 Task: Create a task  Create a data backup and recovery plan for a company's IT infrastructure , assign it to team member softage.4@softage.net in the project ActivaPro and update the status of the task to  At Risk , set the priority of the task to Medium
Action: Mouse moved to (72, 79)
Screenshot: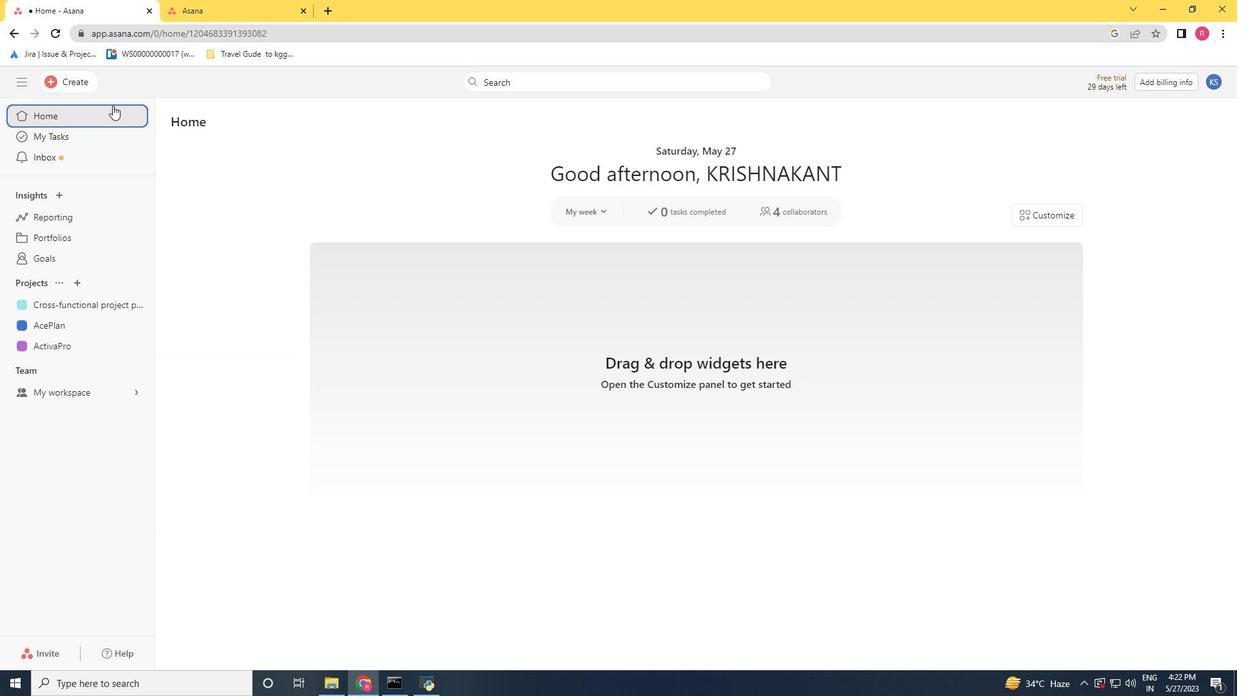 
Action: Mouse pressed left at (72, 79)
Screenshot: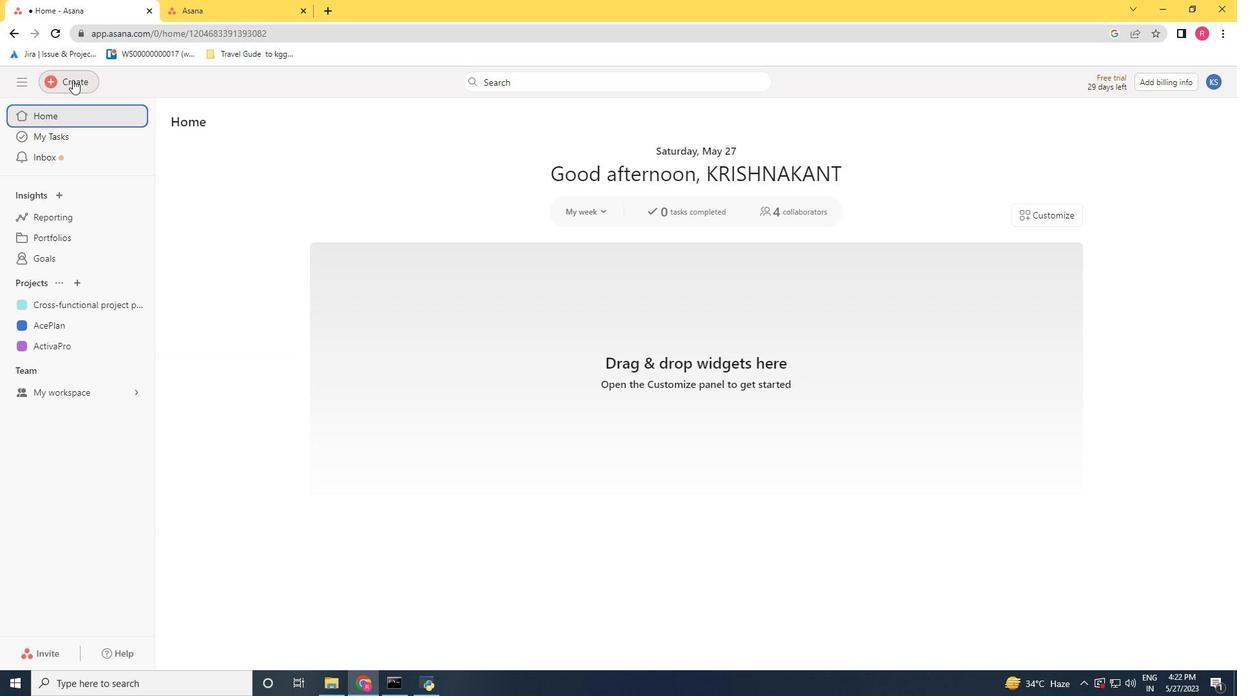 
Action: Mouse moved to (118, 90)
Screenshot: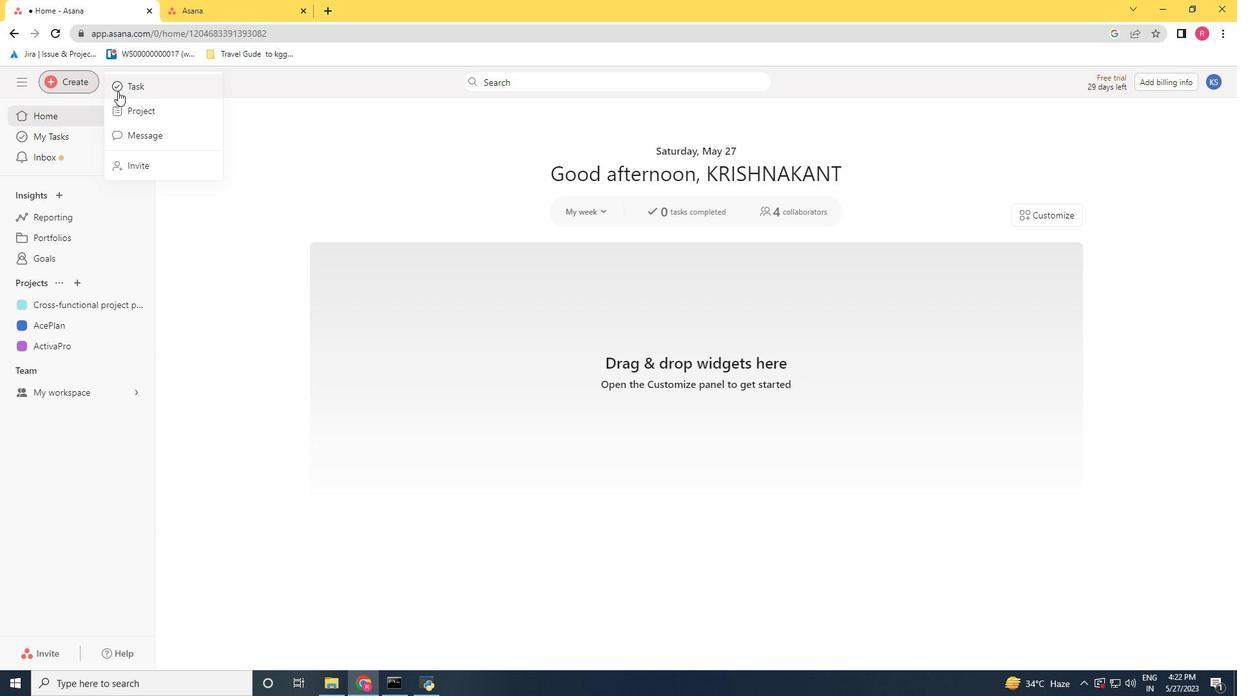 
Action: Mouse pressed left at (118, 90)
Screenshot: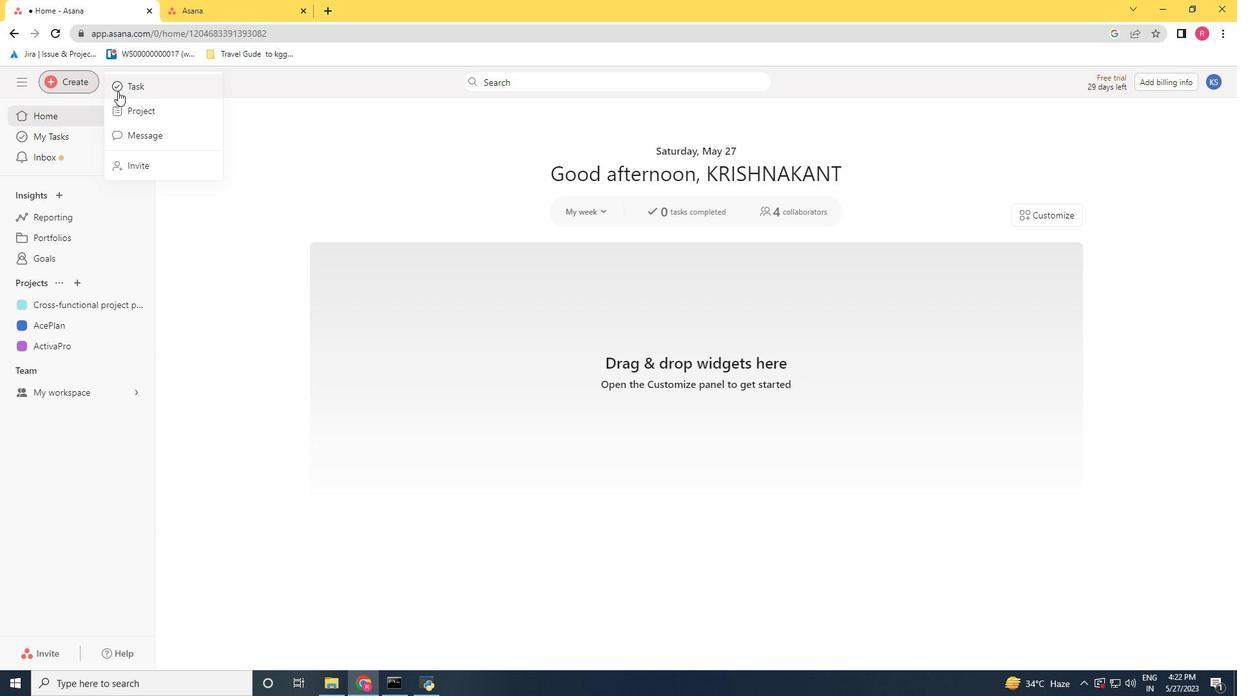 
Action: Mouse moved to (1032, 367)
Screenshot: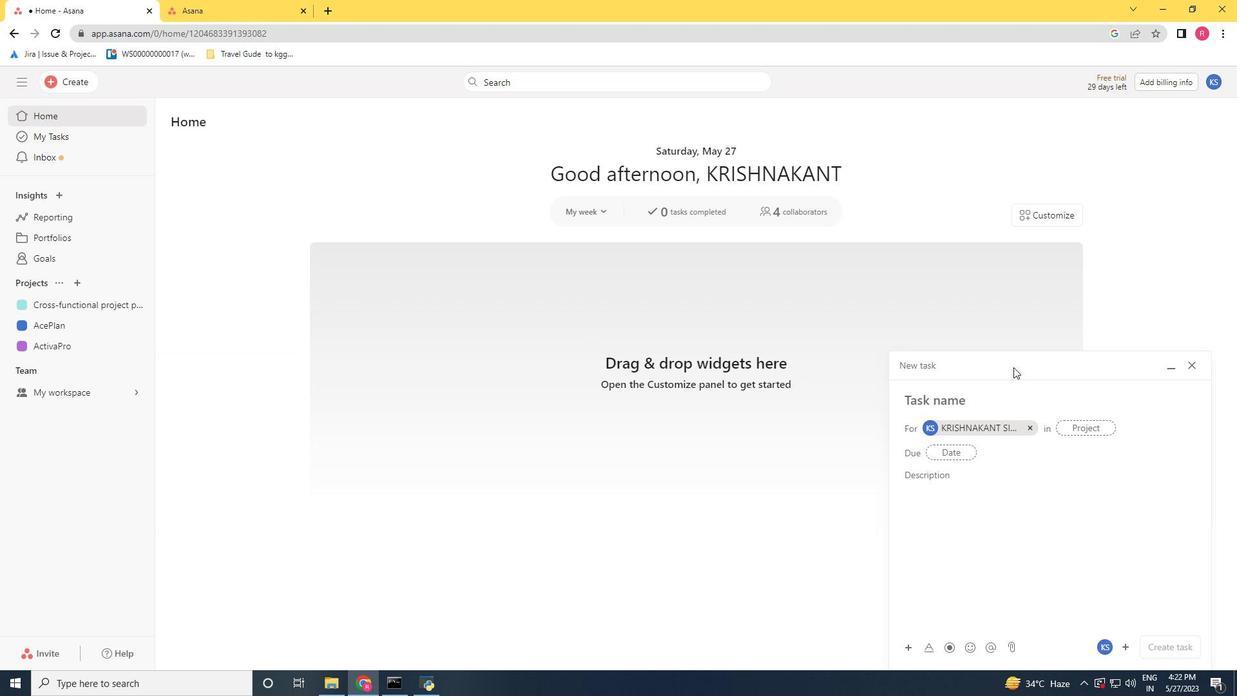 
Action: Key pressed <Key.shift>Create<Key.space>a<Key.space>data<Key.space>backup<Key.space>and<Key.space>recovery<Key.space>plan<Key.space>for<Key.space>a<Key.space>company<Key.space><Key.backspace>'s<Key.space><Key.shift>IT<Key.space>infrastructure
Screenshot: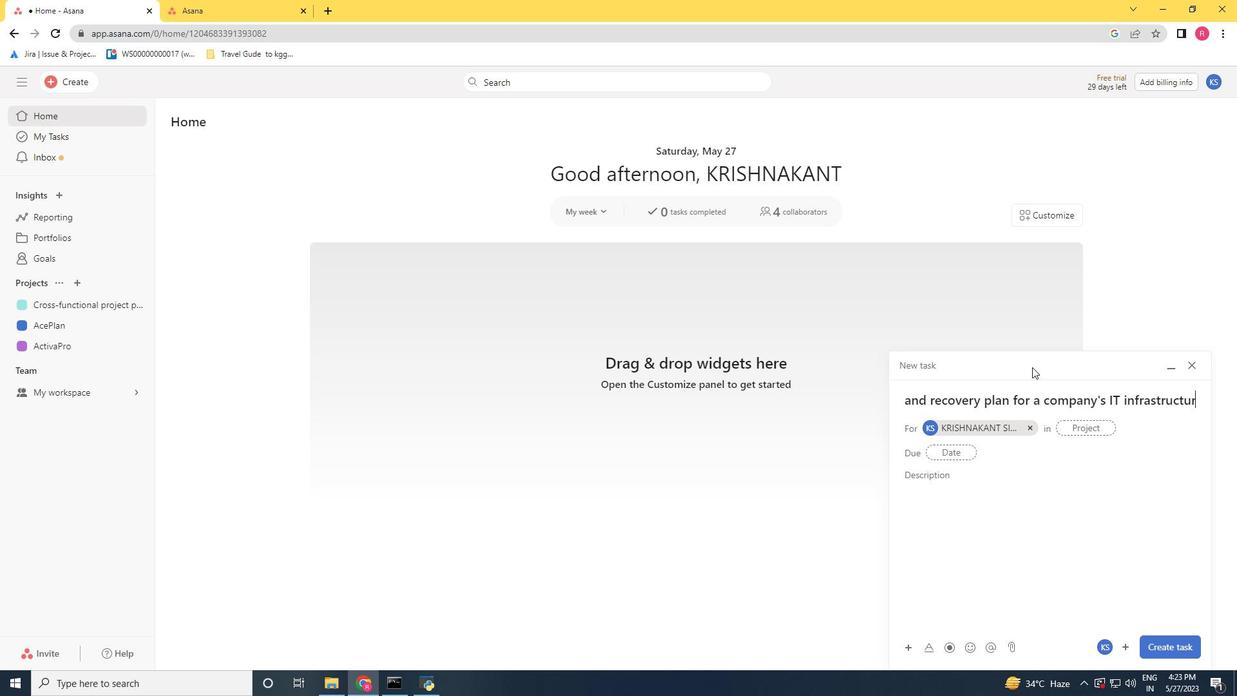 
Action: Mouse moved to (1027, 426)
Screenshot: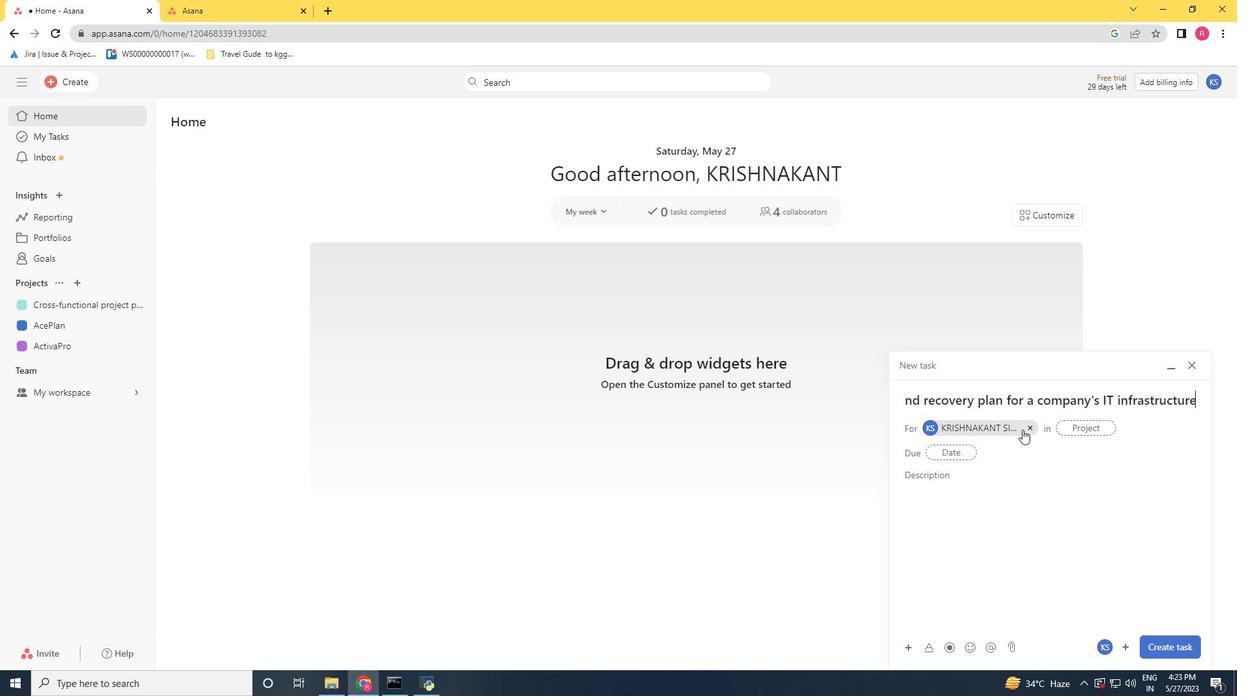 
Action: Mouse pressed left at (1027, 426)
Screenshot: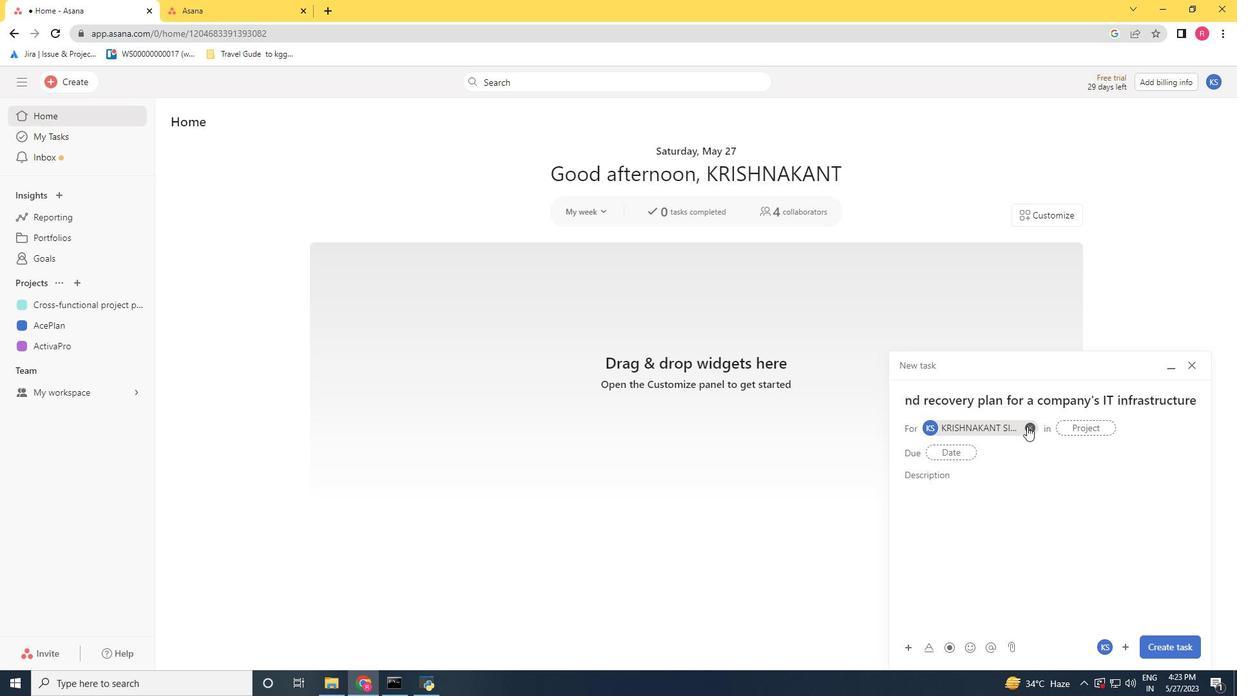 
Action: Mouse moved to (973, 429)
Screenshot: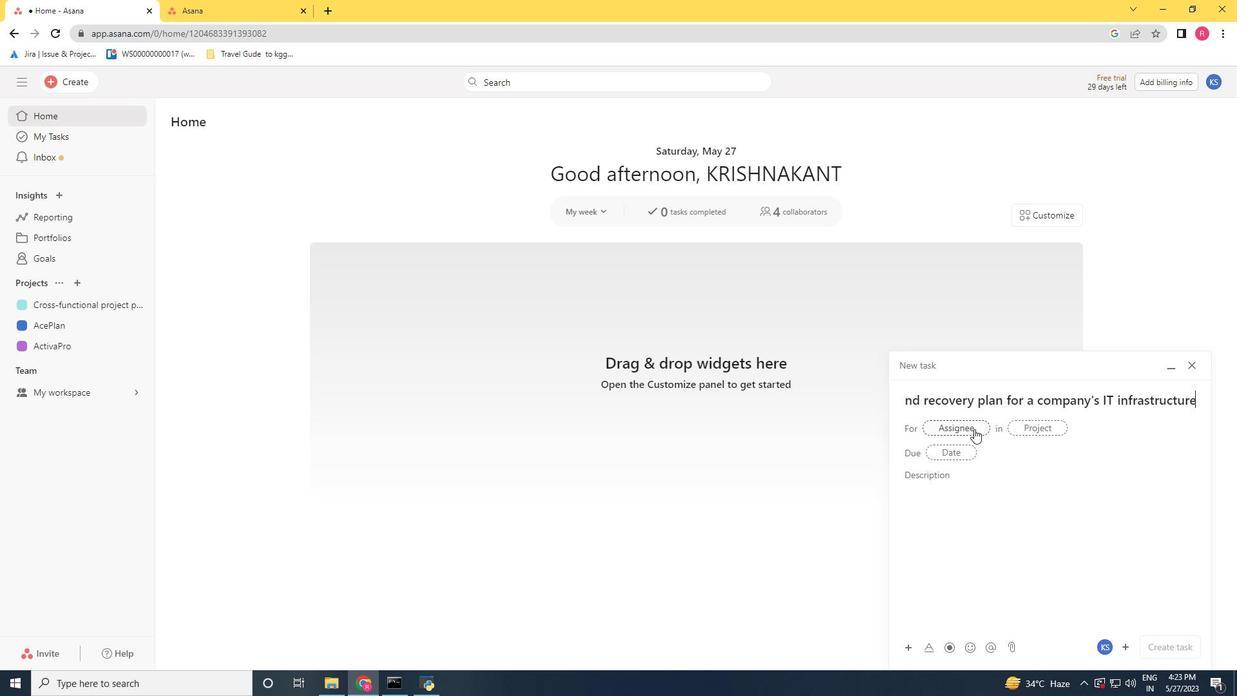 
Action: Mouse pressed left at (973, 429)
Screenshot: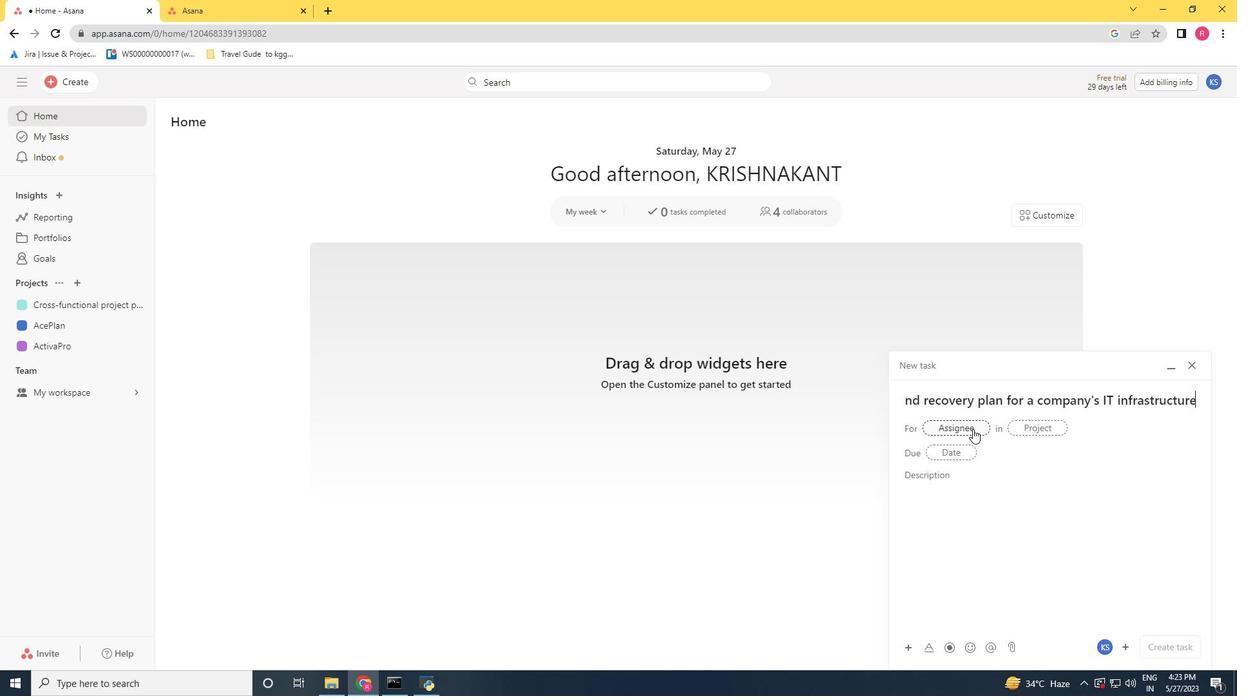 
Action: Key pressed softage.4<Key.shift>@softage.net
Screenshot: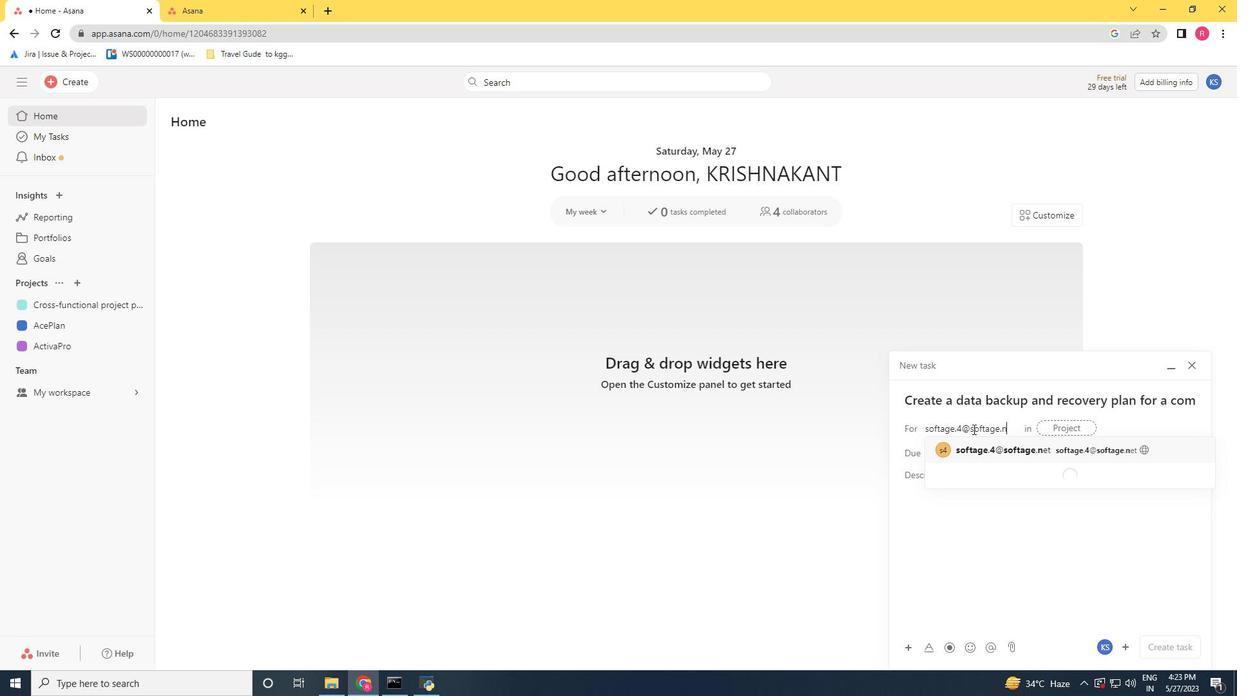 
Action: Mouse moved to (992, 446)
Screenshot: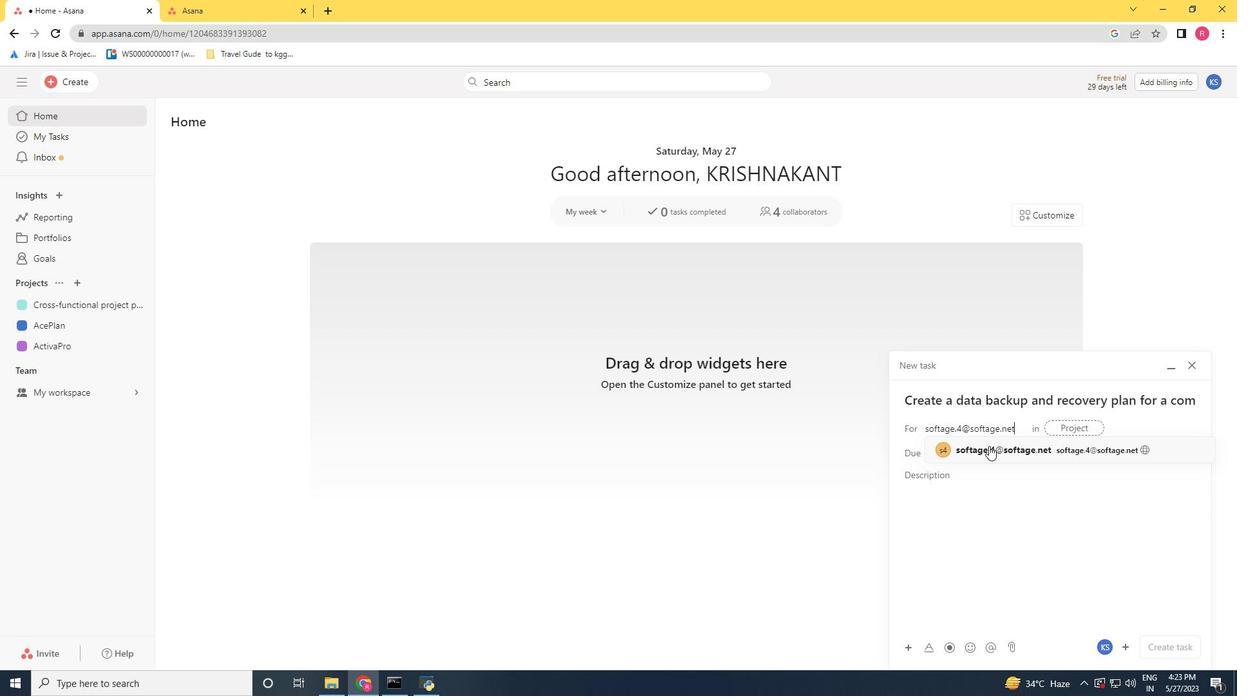 
Action: Mouse pressed left at (992, 446)
Screenshot: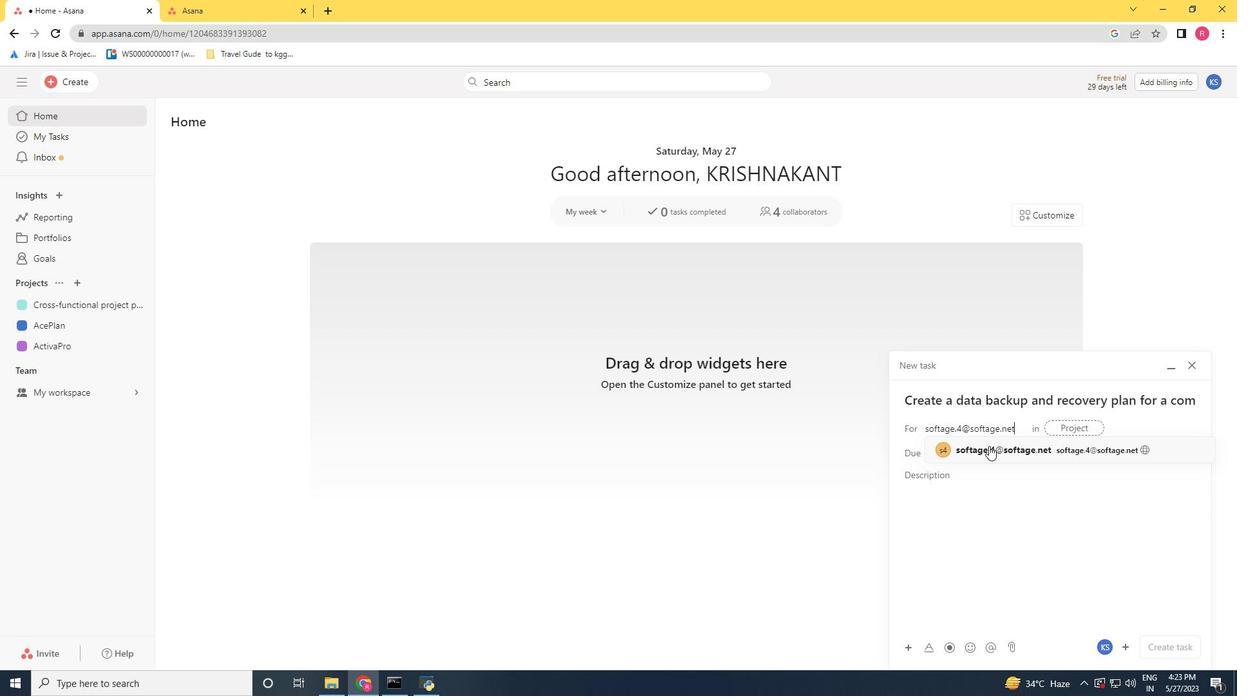 
Action: Mouse moved to (846, 450)
Screenshot: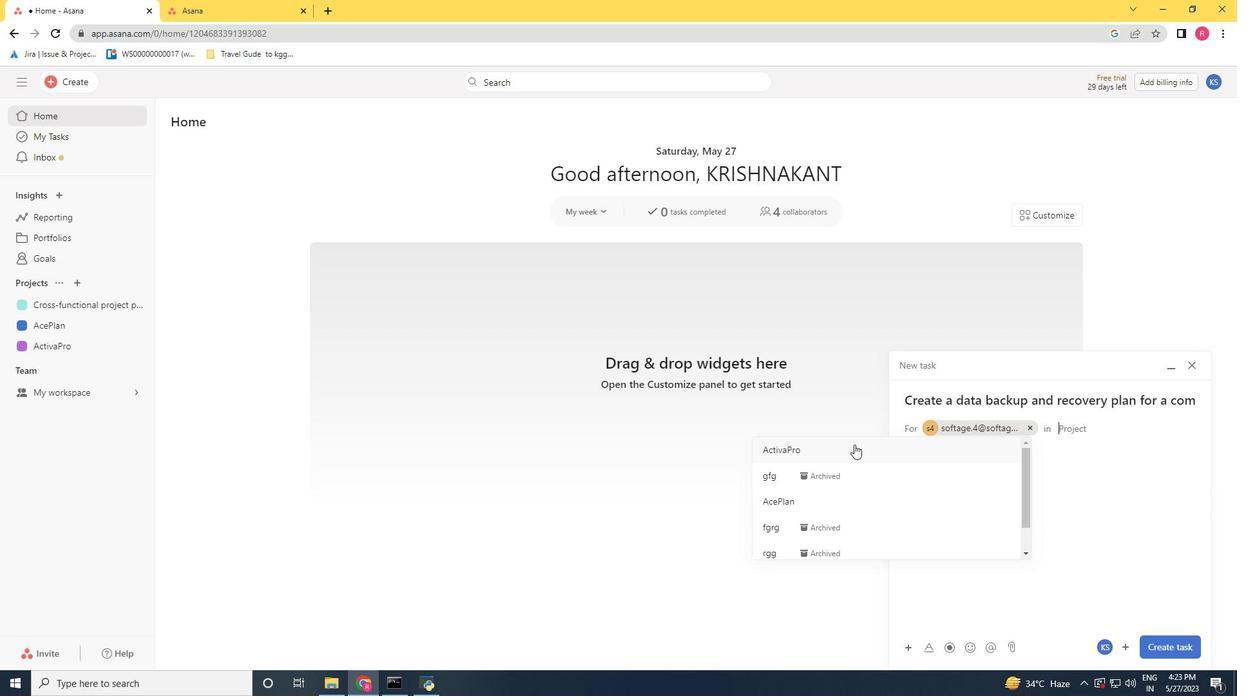
Action: Mouse pressed left at (846, 450)
Screenshot: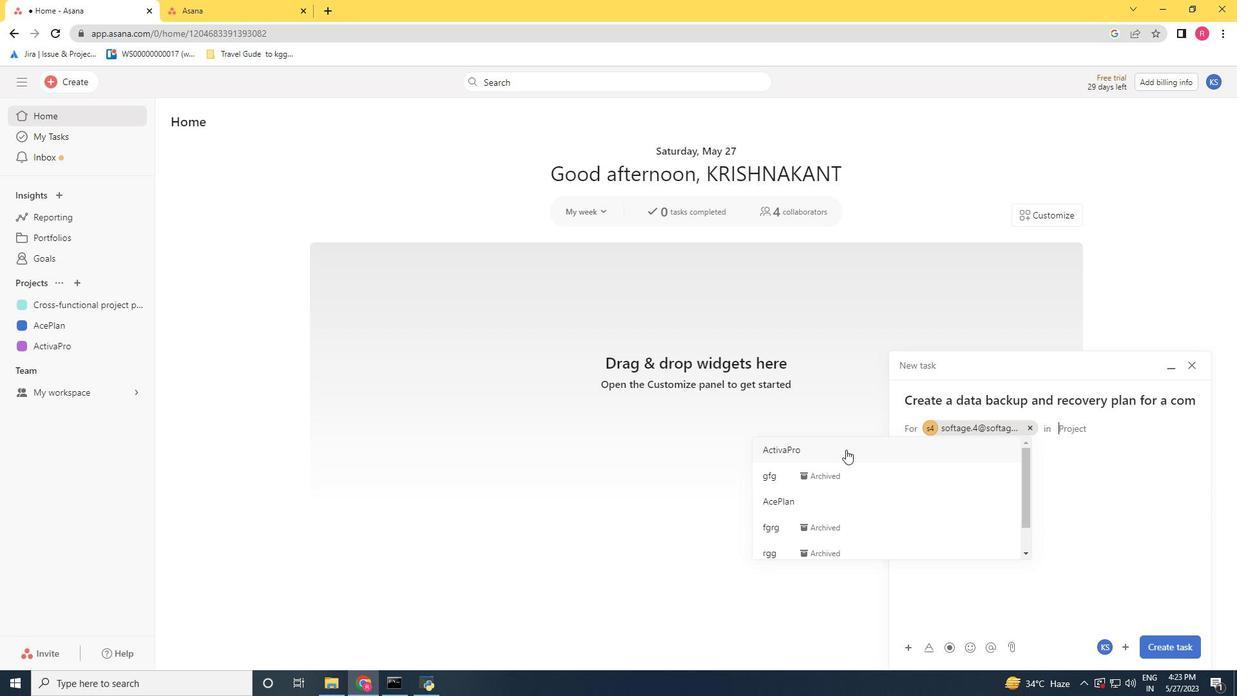 
Action: Mouse moved to (967, 508)
Screenshot: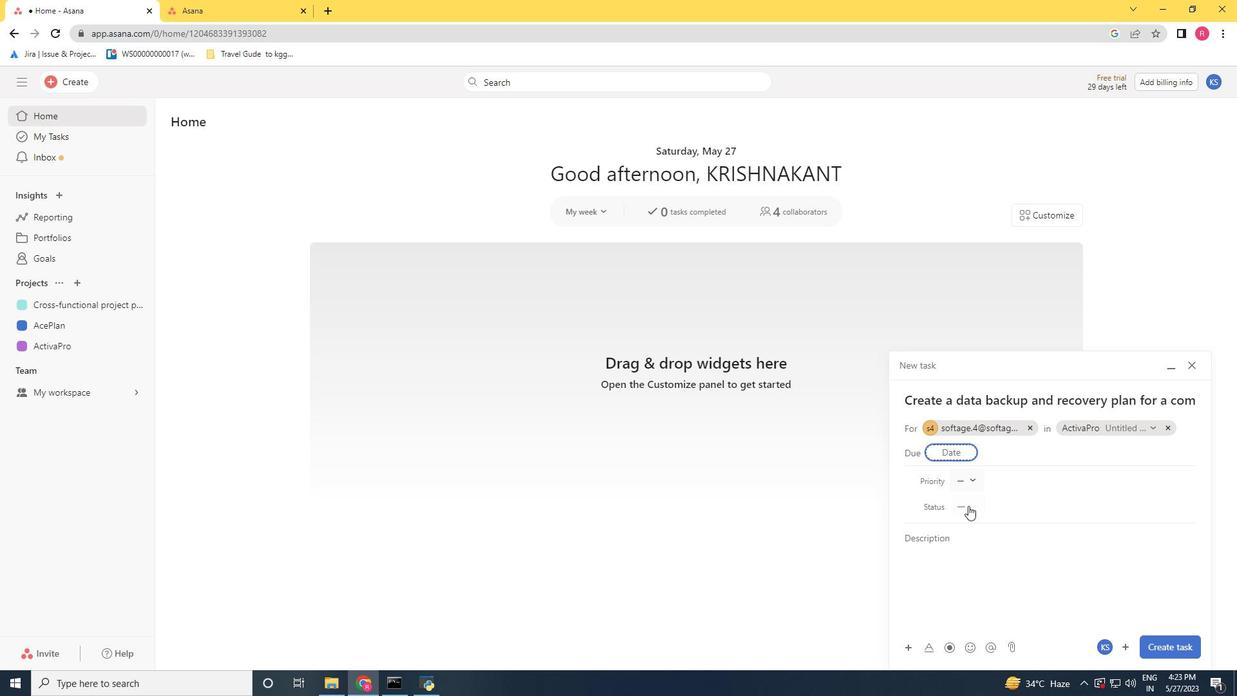 
Action: Mouse pressed left at (967, 508)
Screenshot: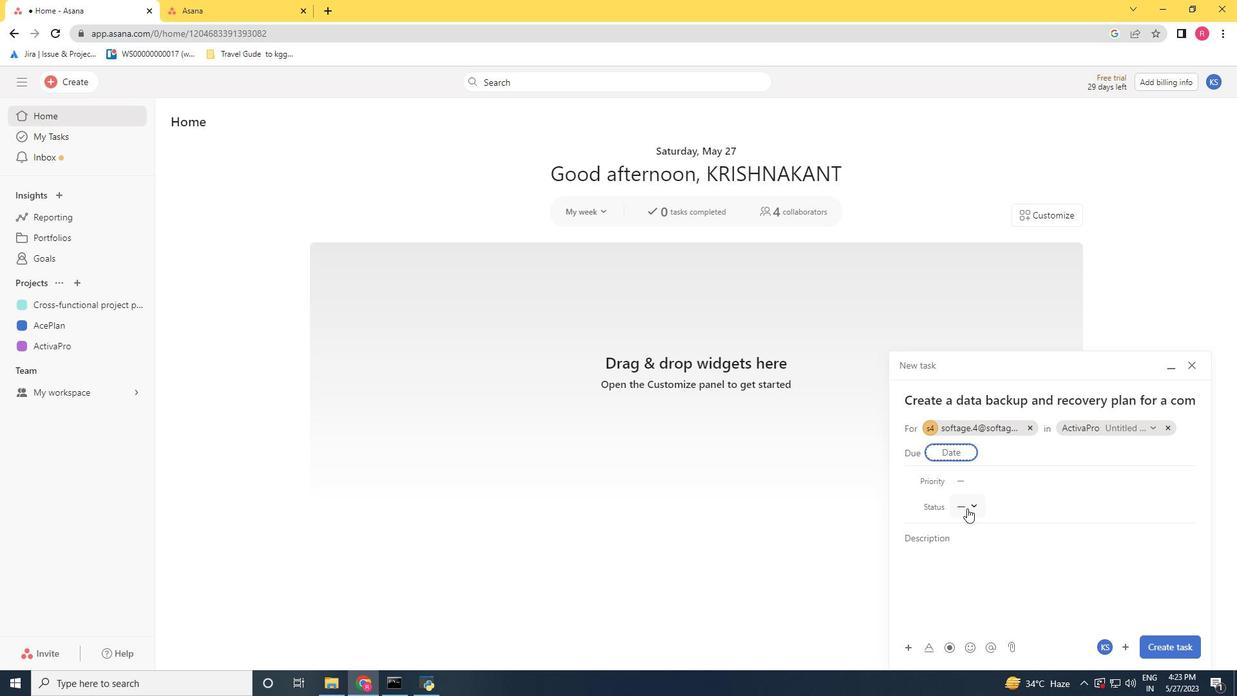 
Action: Mouse moved to (960, 484)
Screenshot: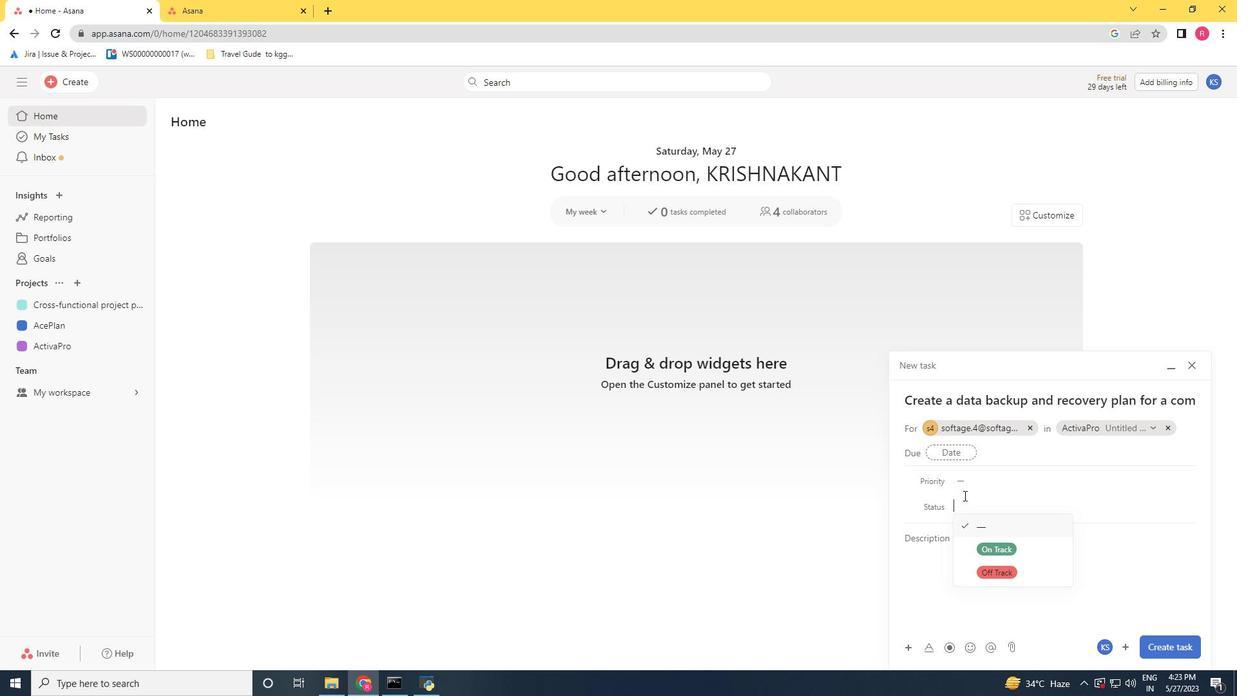 
Action: Mouse pressed left at (960, 484)
Screenshot: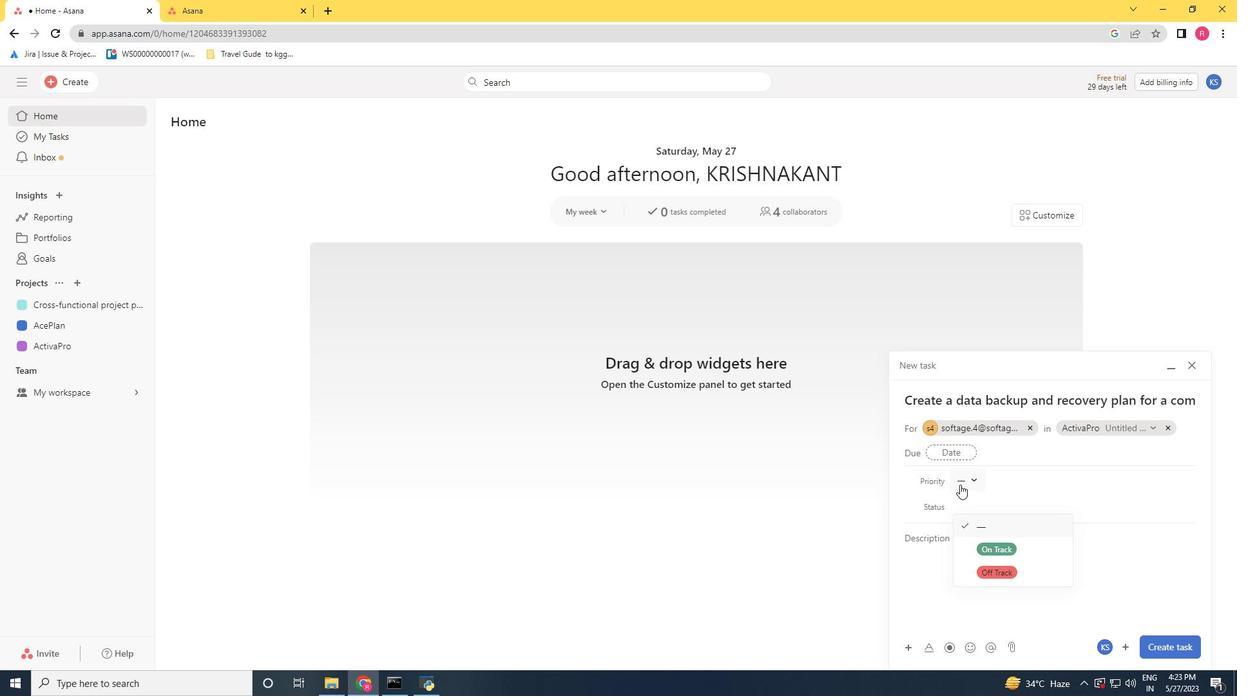 
Action: Mouse moved to (992, 542)
Screenshot: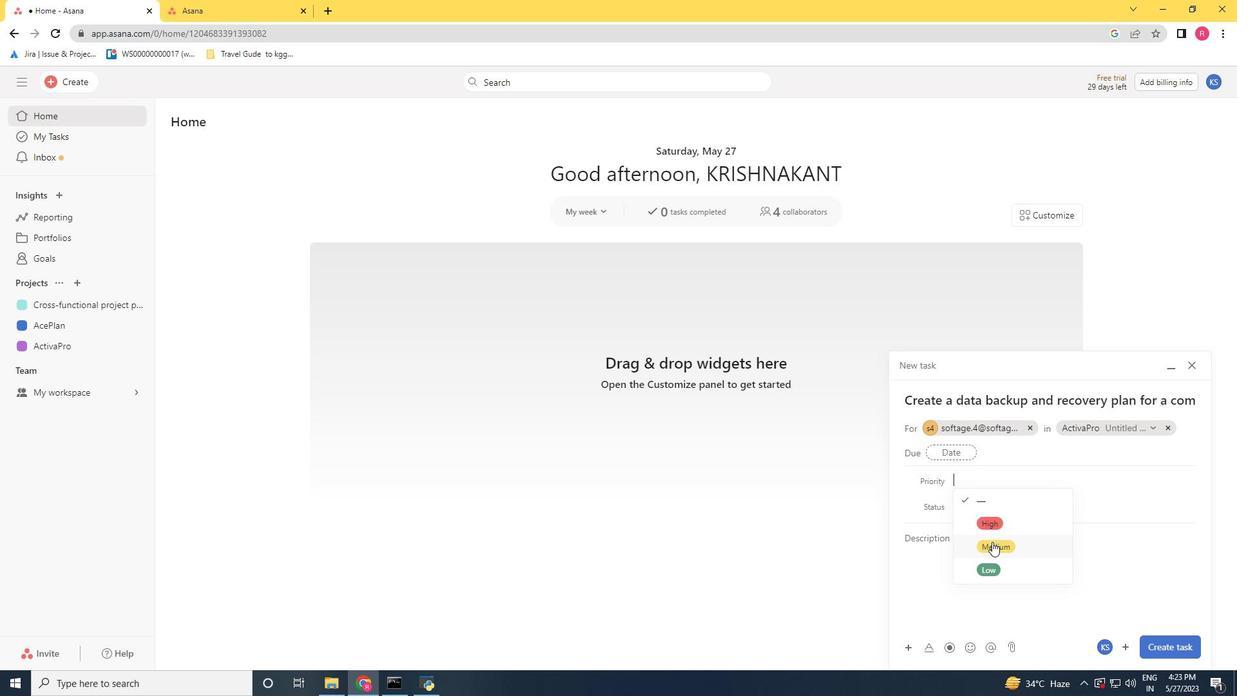 
Action: Mouse pressed left at (992, 542)
Screenshot: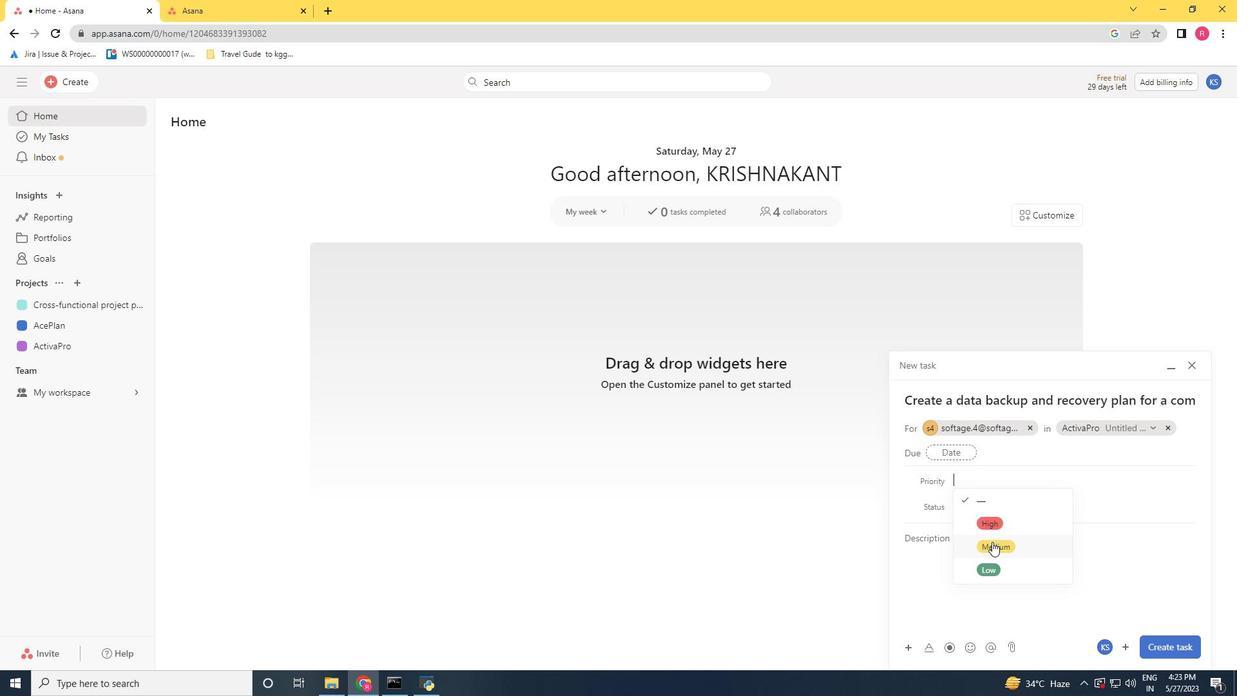 
Action: Mouse moved to (980, 513)
Screenshot: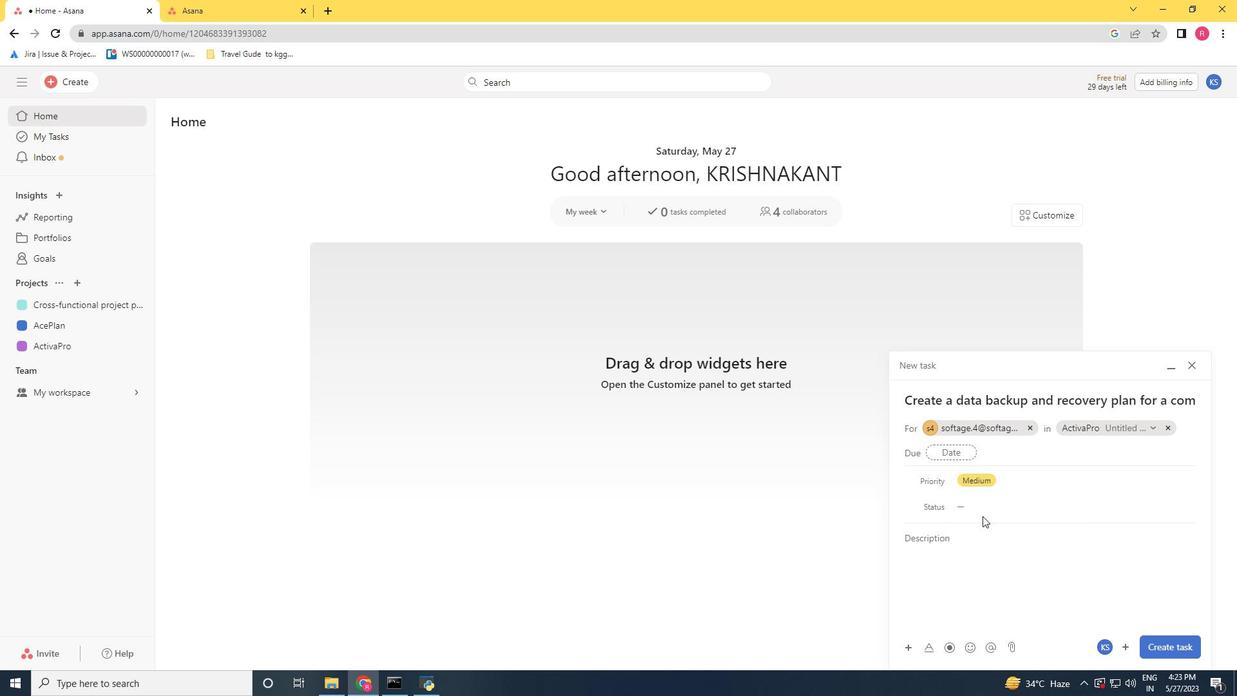 
Action: Mouse pressed left at (980, 513)
Screenshot: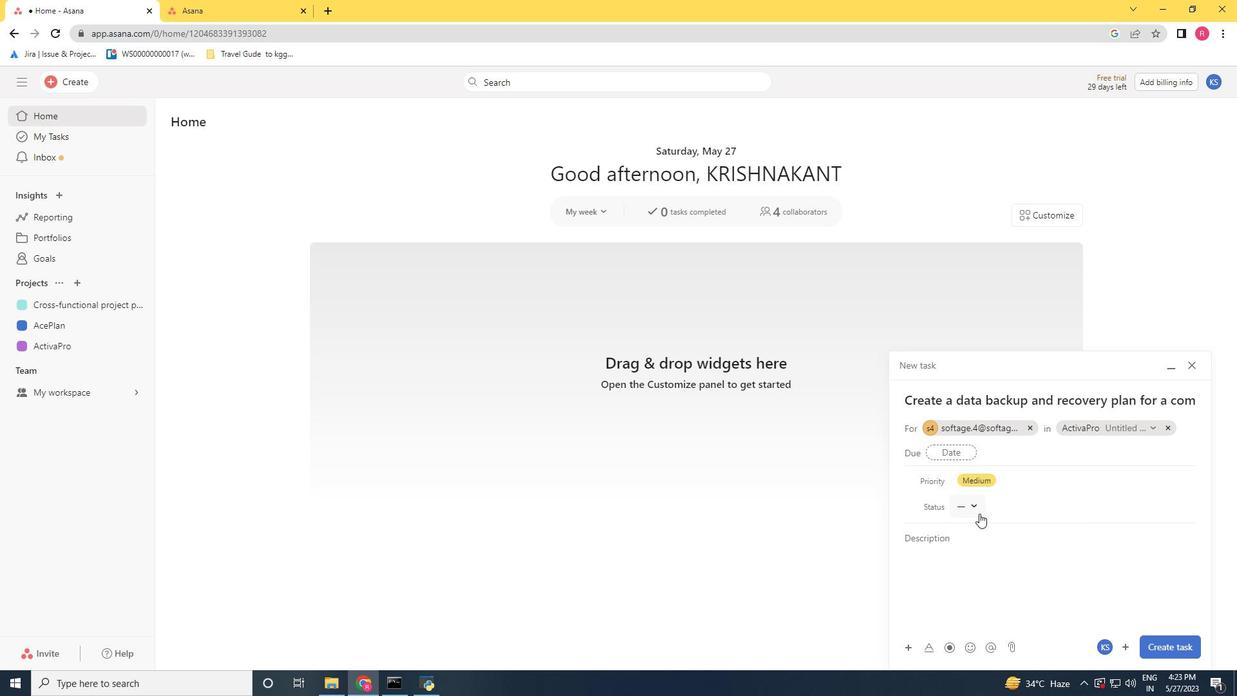 
Action: Mouse moved to (979, 522)
Screenshot: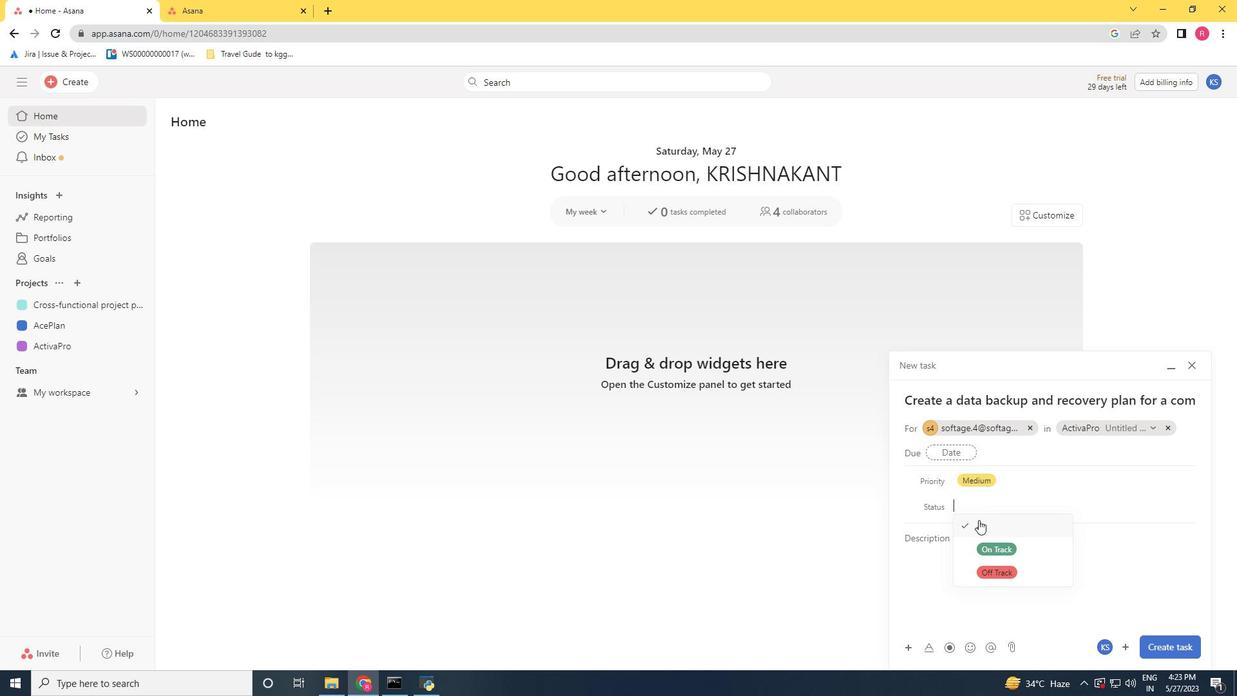 
Action: Mouse pressed left at (979, 522)
Screenshot: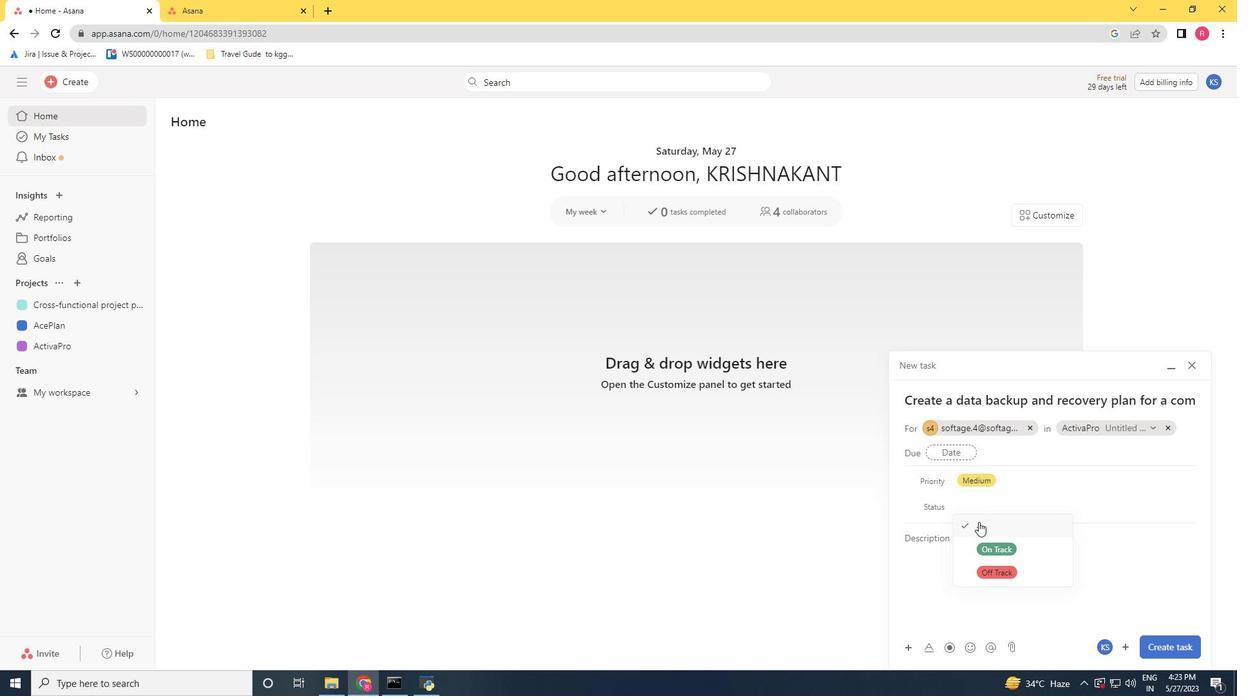
Action: Mouse moved to (967, 508)
Screenshot: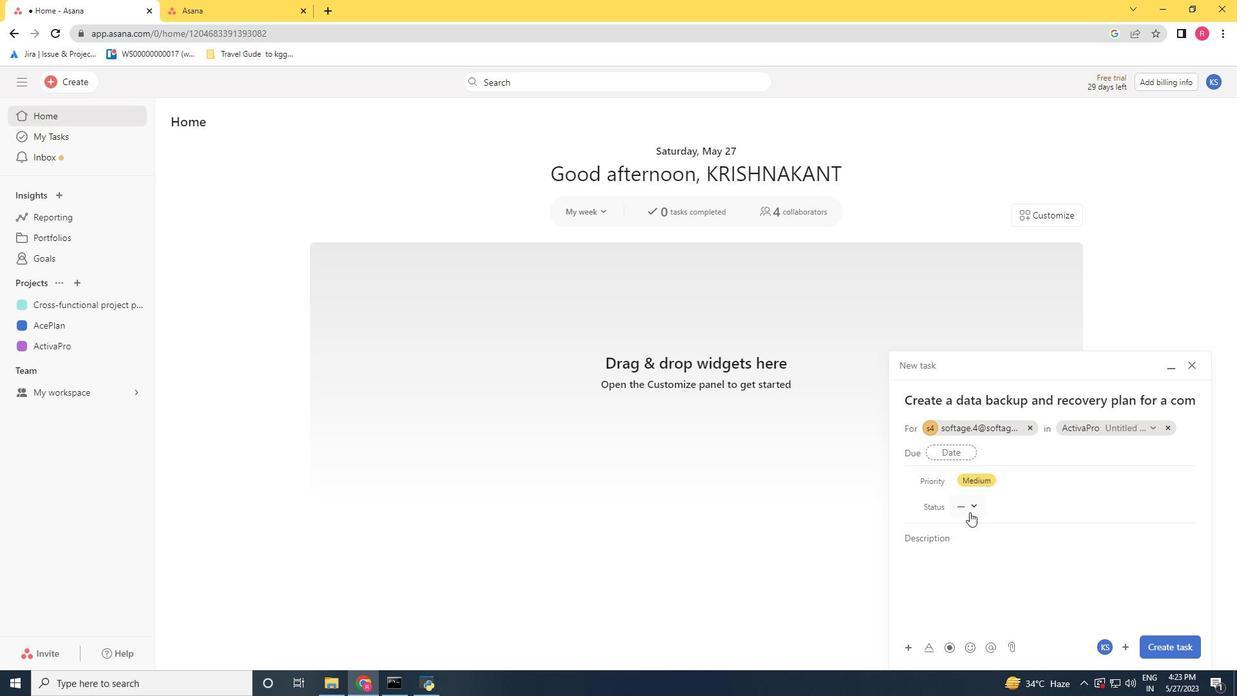 
Action: Mouse pressed left at (967, 508)
Screenshot: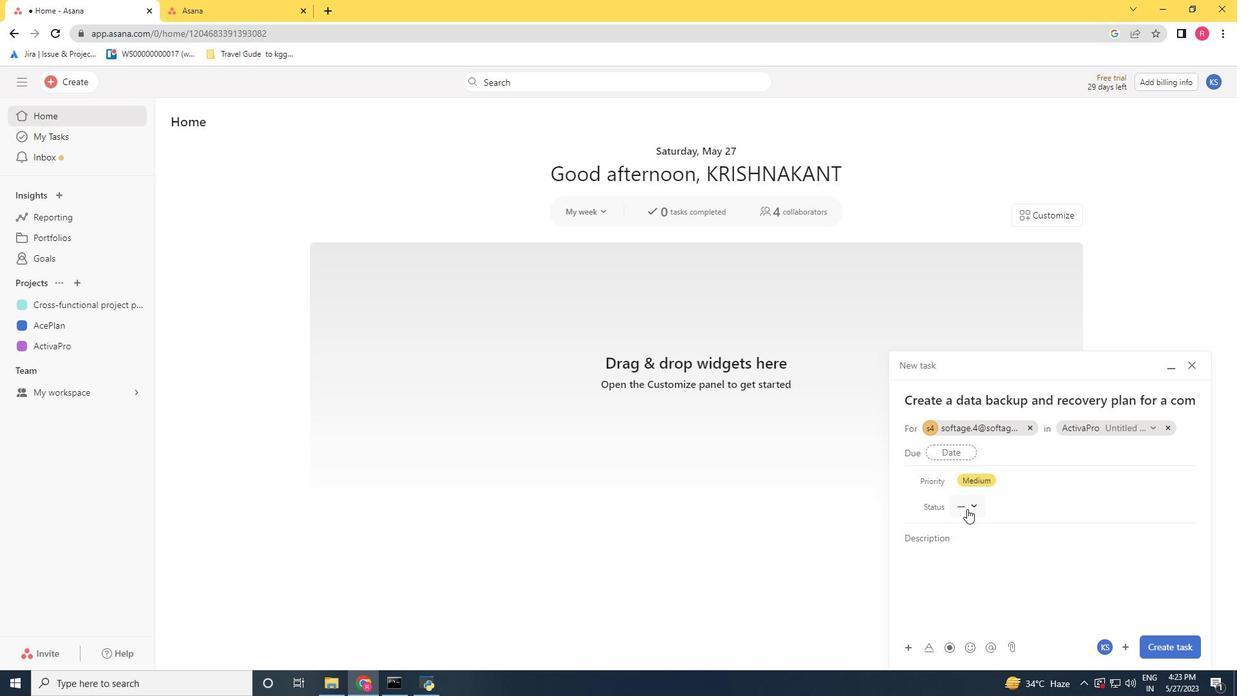 
Action: Mouse moved to (991, 551)
Screenshot: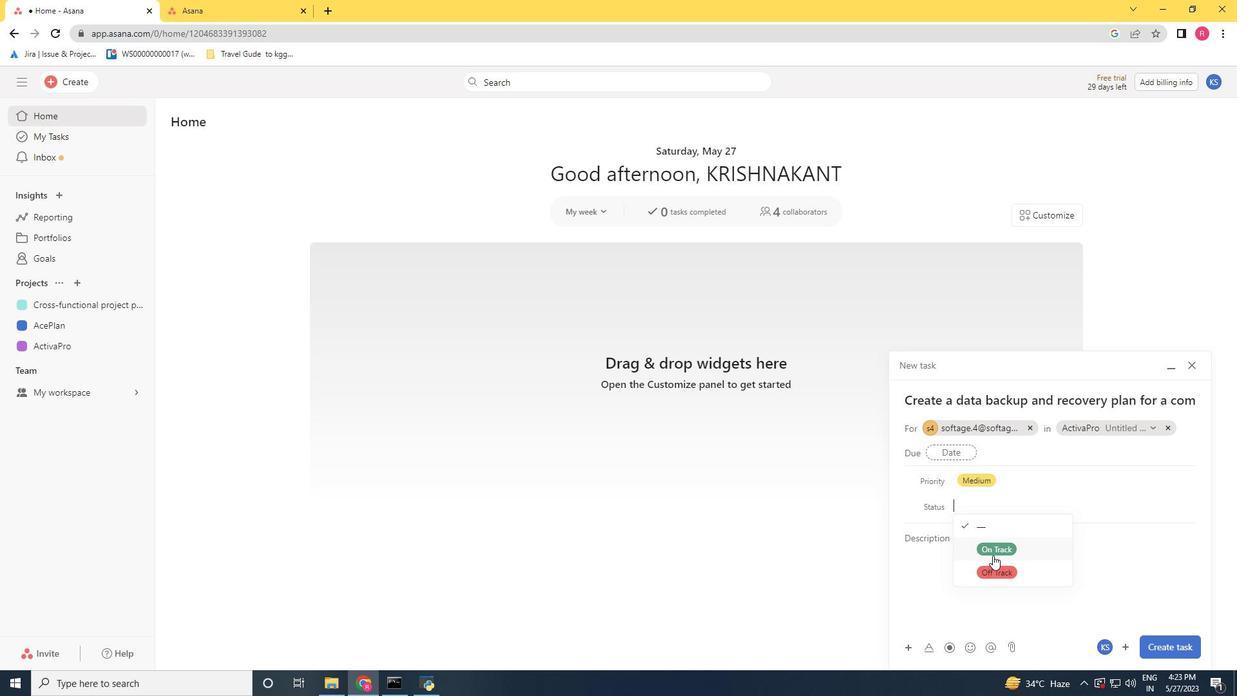 
Action: Mouse pressed left at (991, 551)
Screenshot: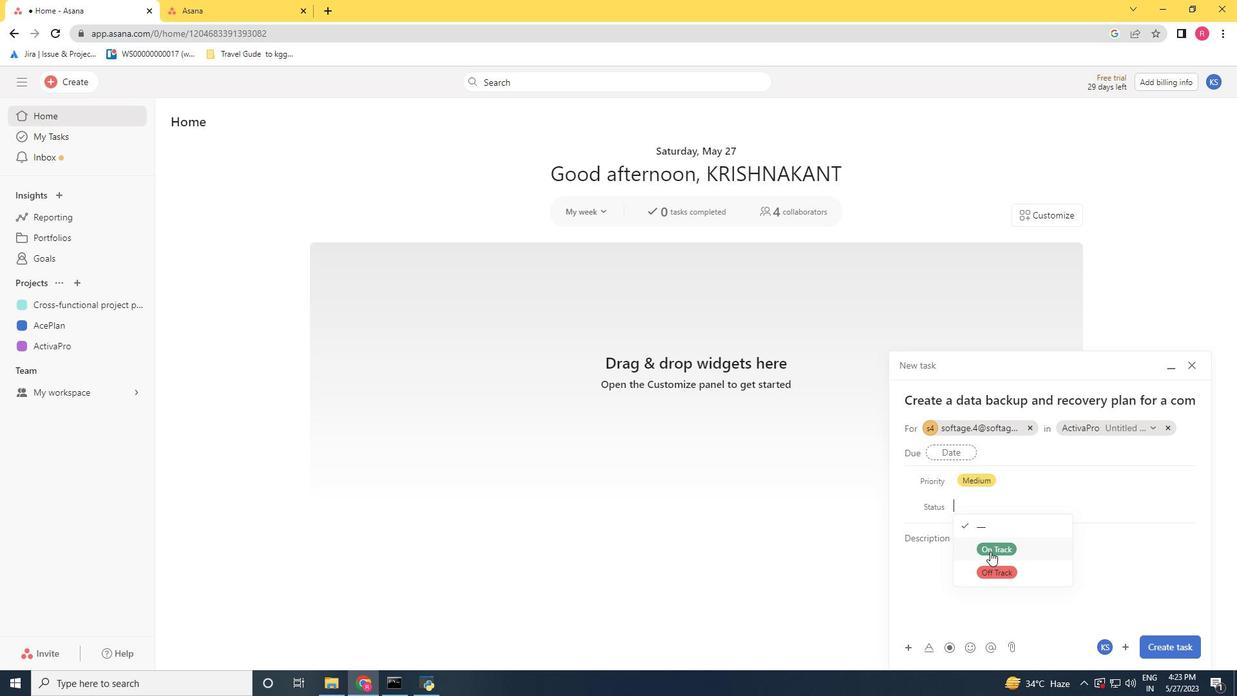 
Action: Mouse moved to (1165, 644)
Screenshot: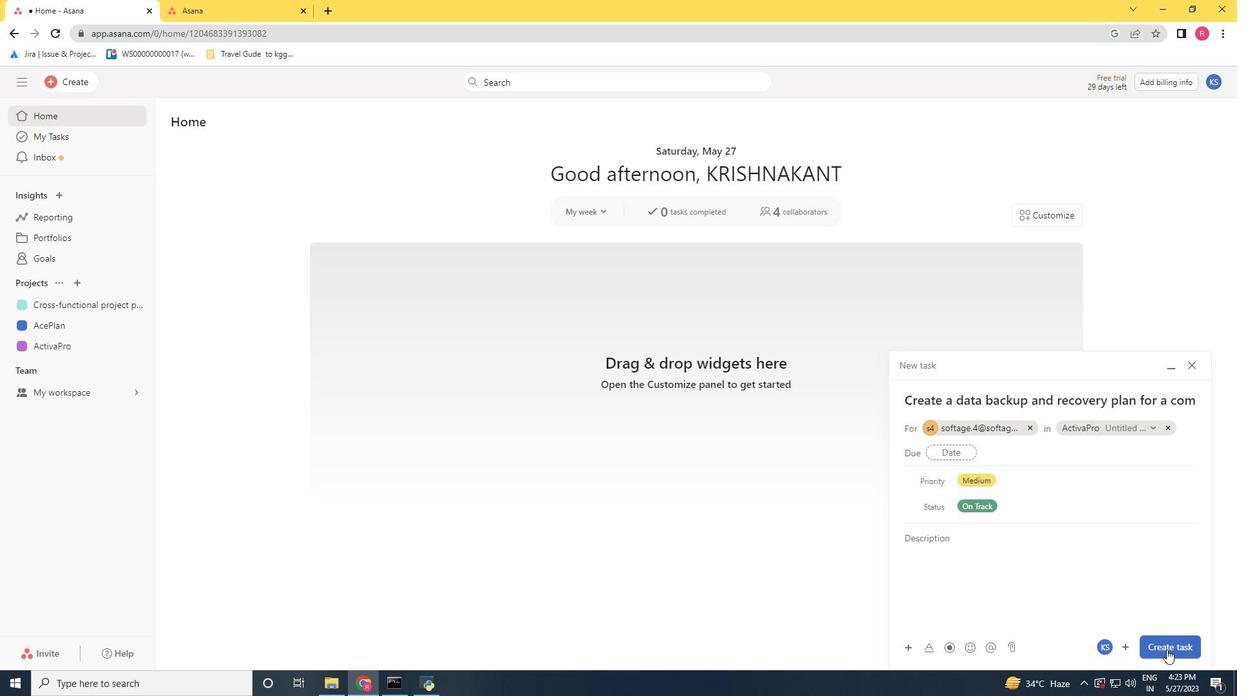 
Action: Mouse pressed left at (1165, 644)
Screenshot: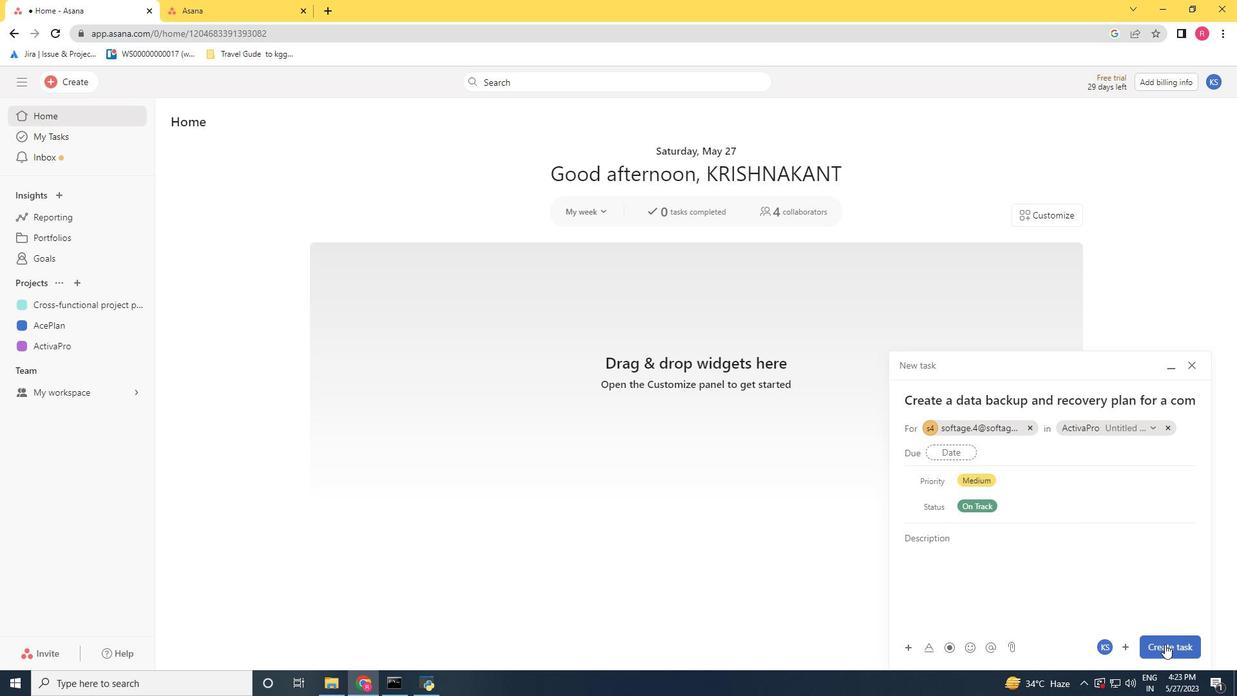 
Action: Mouse moved to (683, 494)
Screenshot: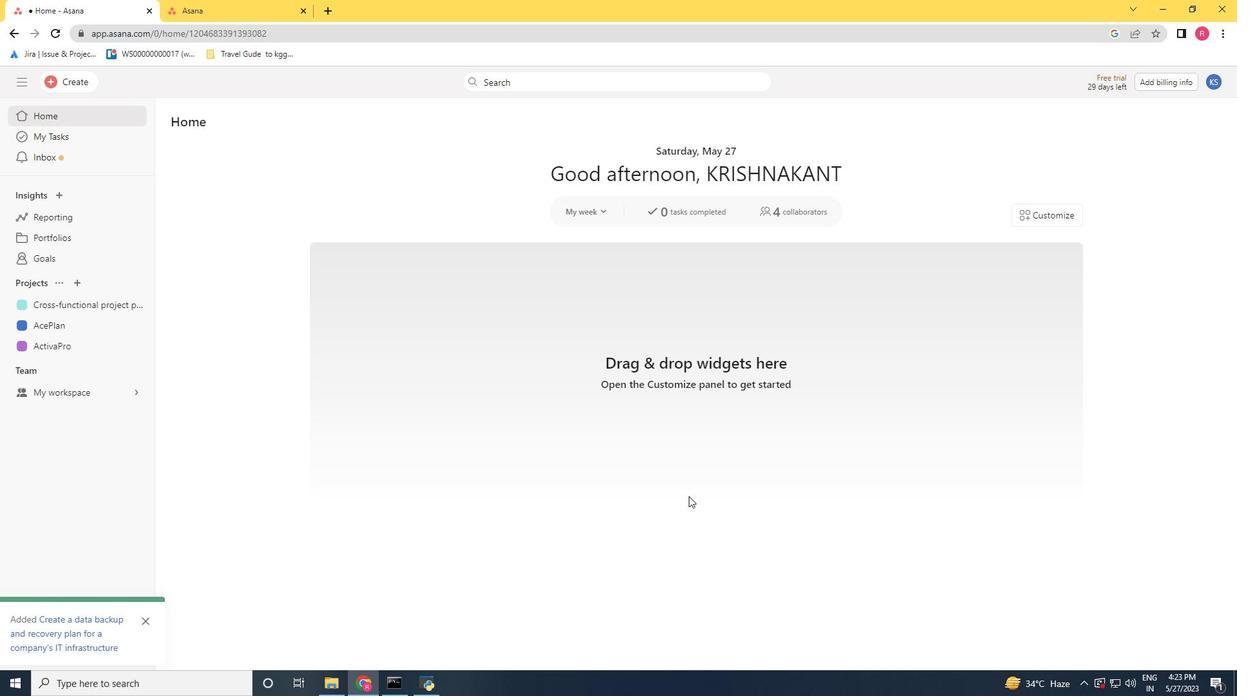 
